 Task: Change Off Slow Key To Fast
Action: Mouse moved to (47, 16)
Screenshot: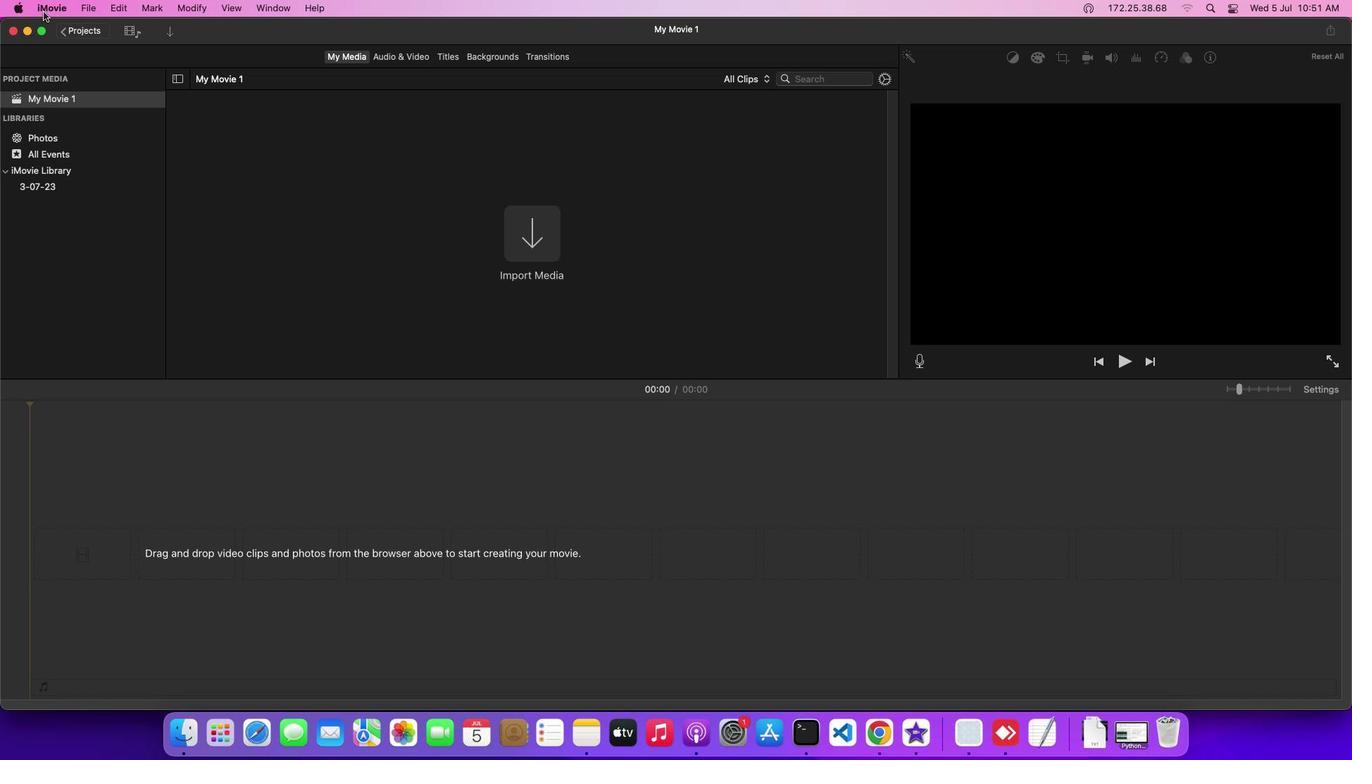 
Action: Mouse pressed left at (47, 16)
Screenshot: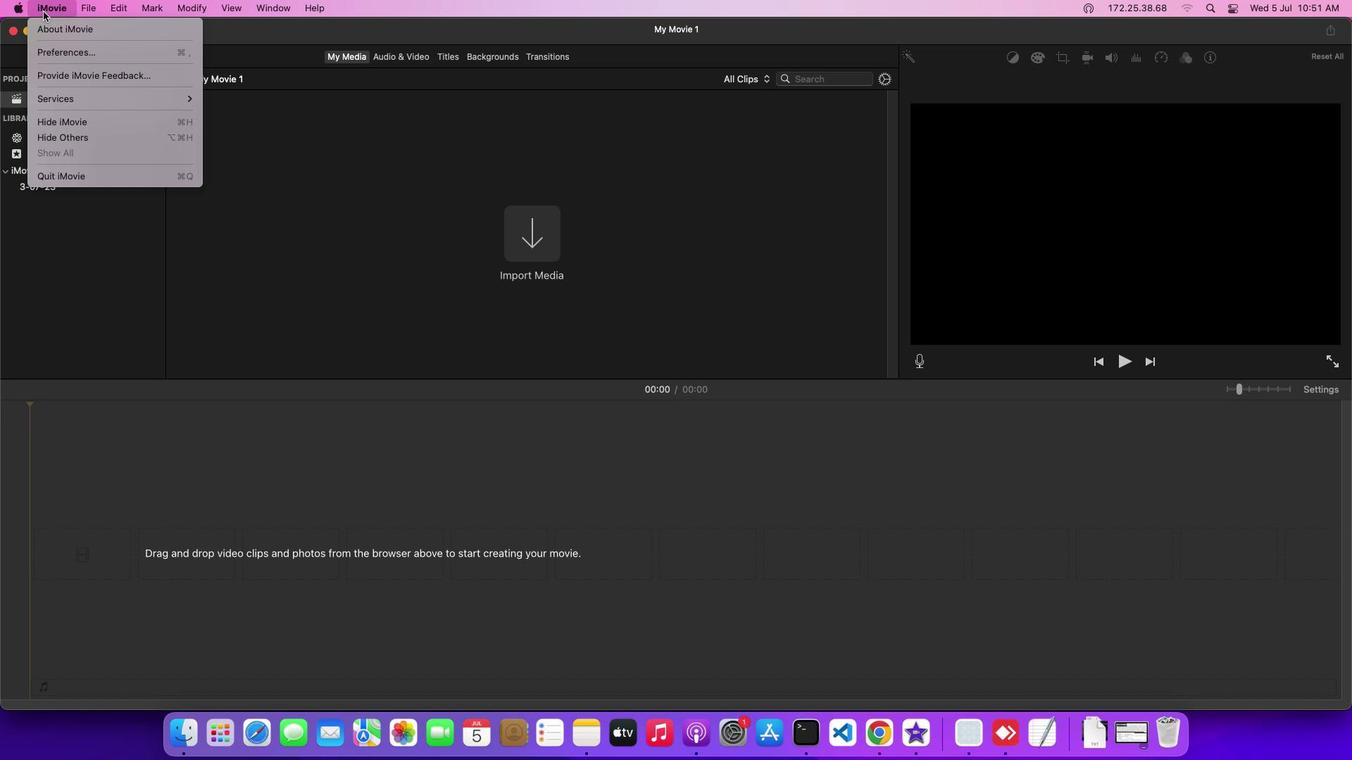 
Action: Mouse moved to (49, 99)
Screenshot: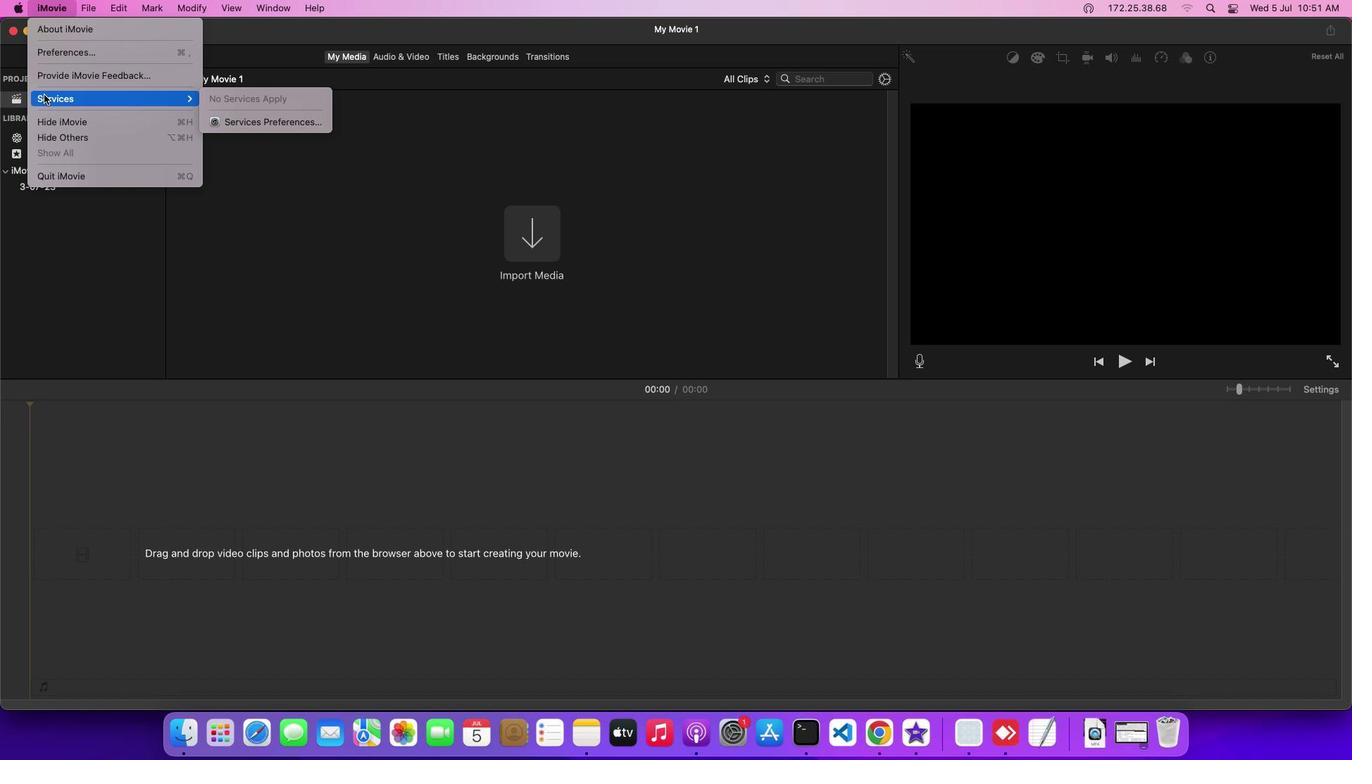 
Action: Mouse pressed left at (49, 99)
Screenshot: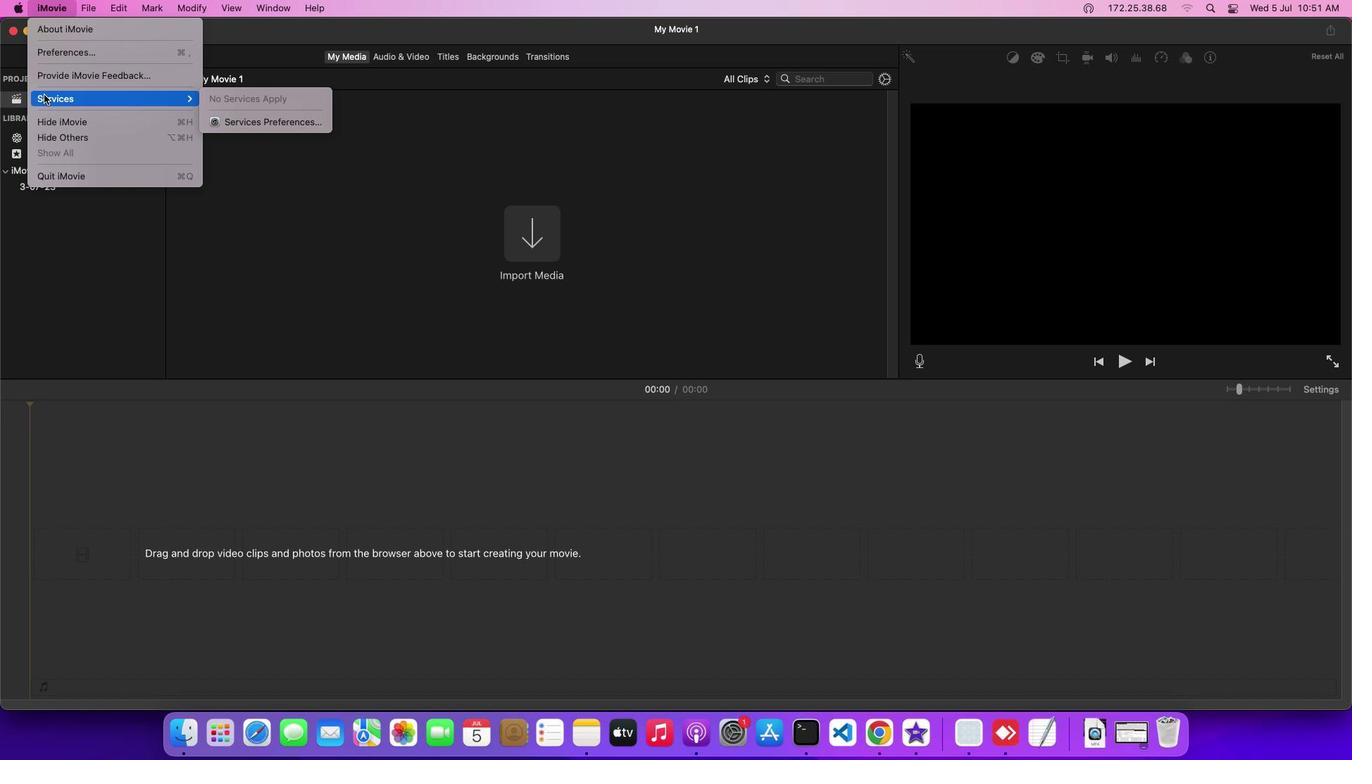 
Action: Mouse moved to (256, 128)
Screenshot: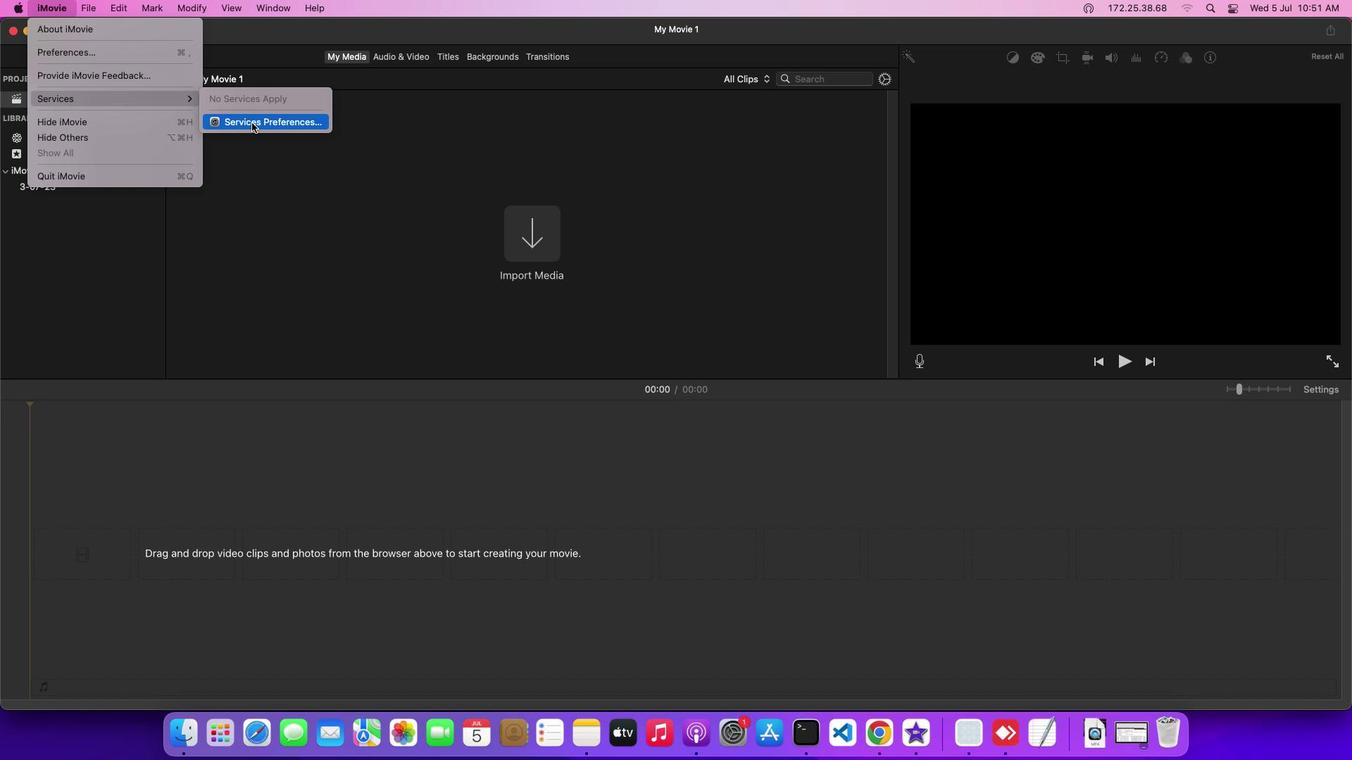 
Action: Mouse pressed left at (256, 128)
Screenshot: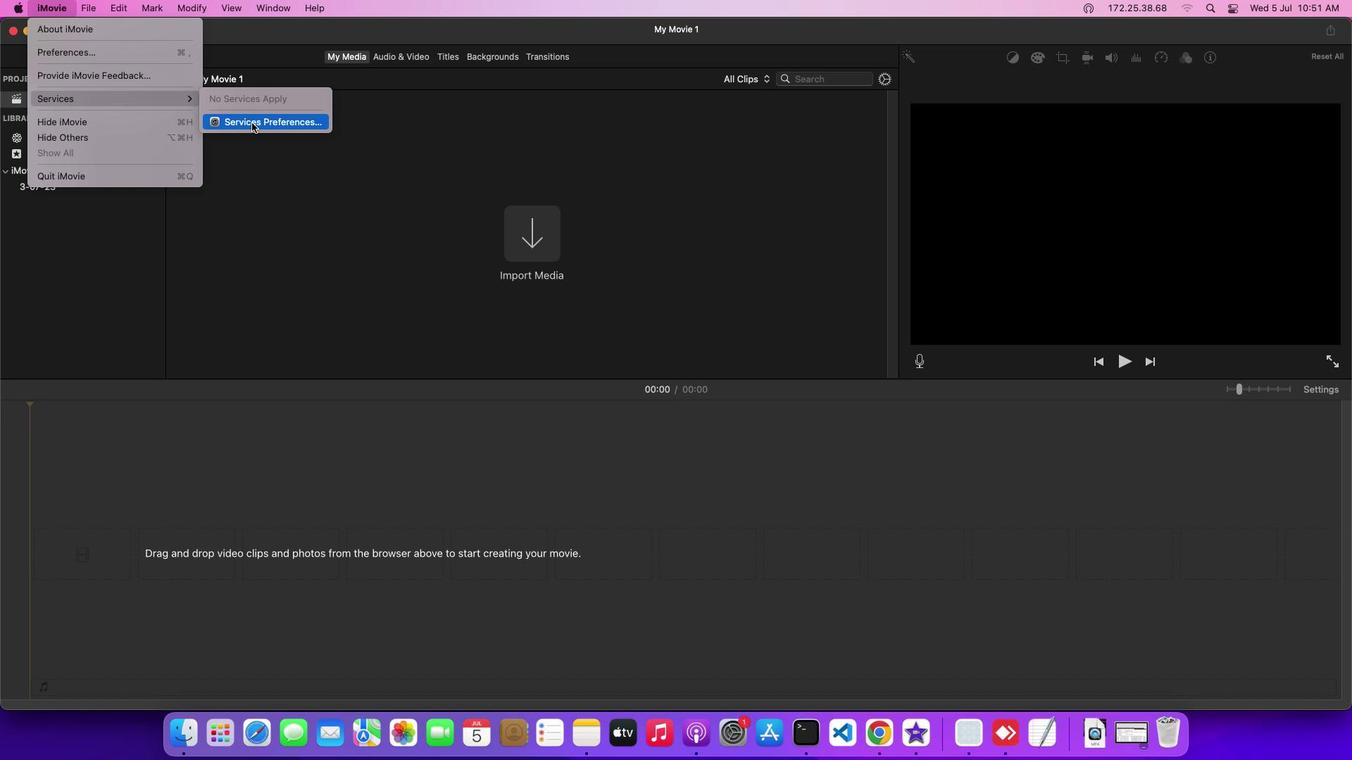 
Action: Mouse moved to (664, 214)
Screenshot: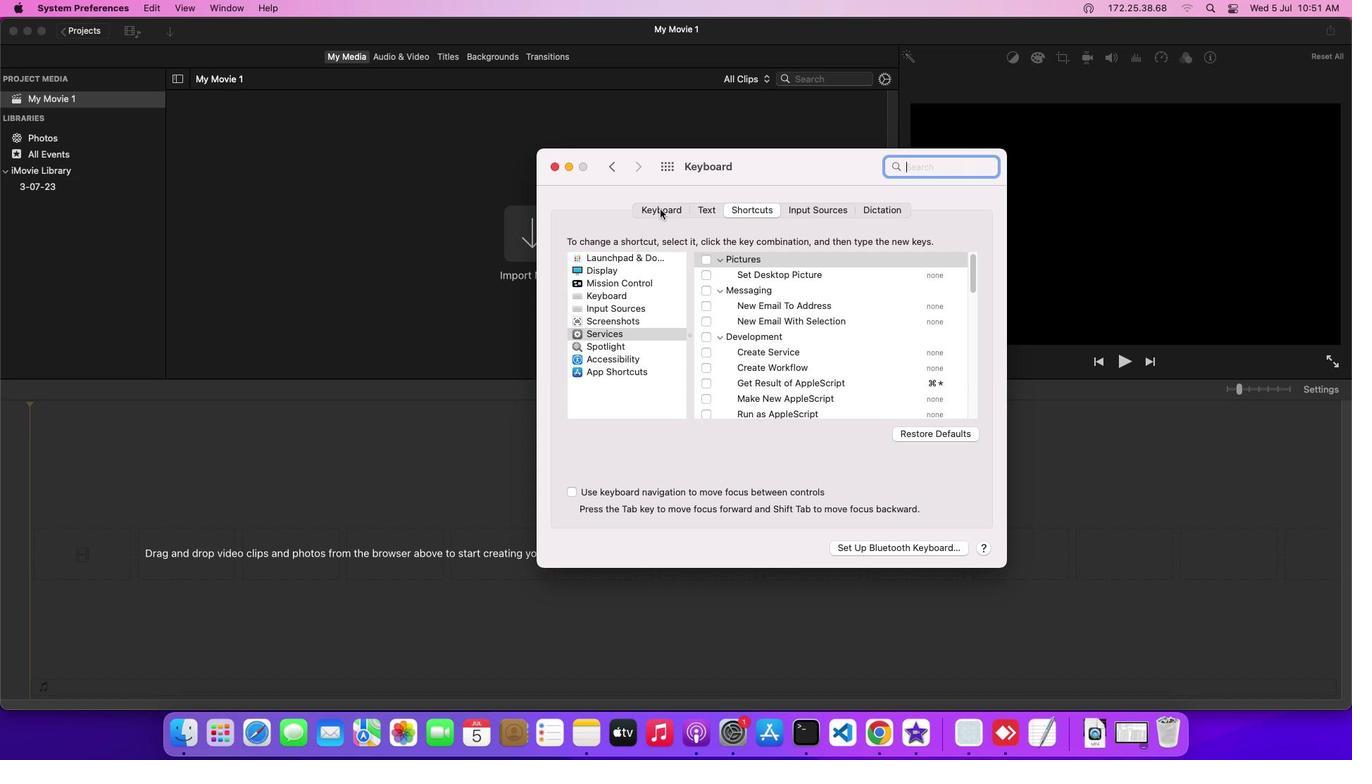 
Action: Mouse pressed left at (664, 214)
Screenshot: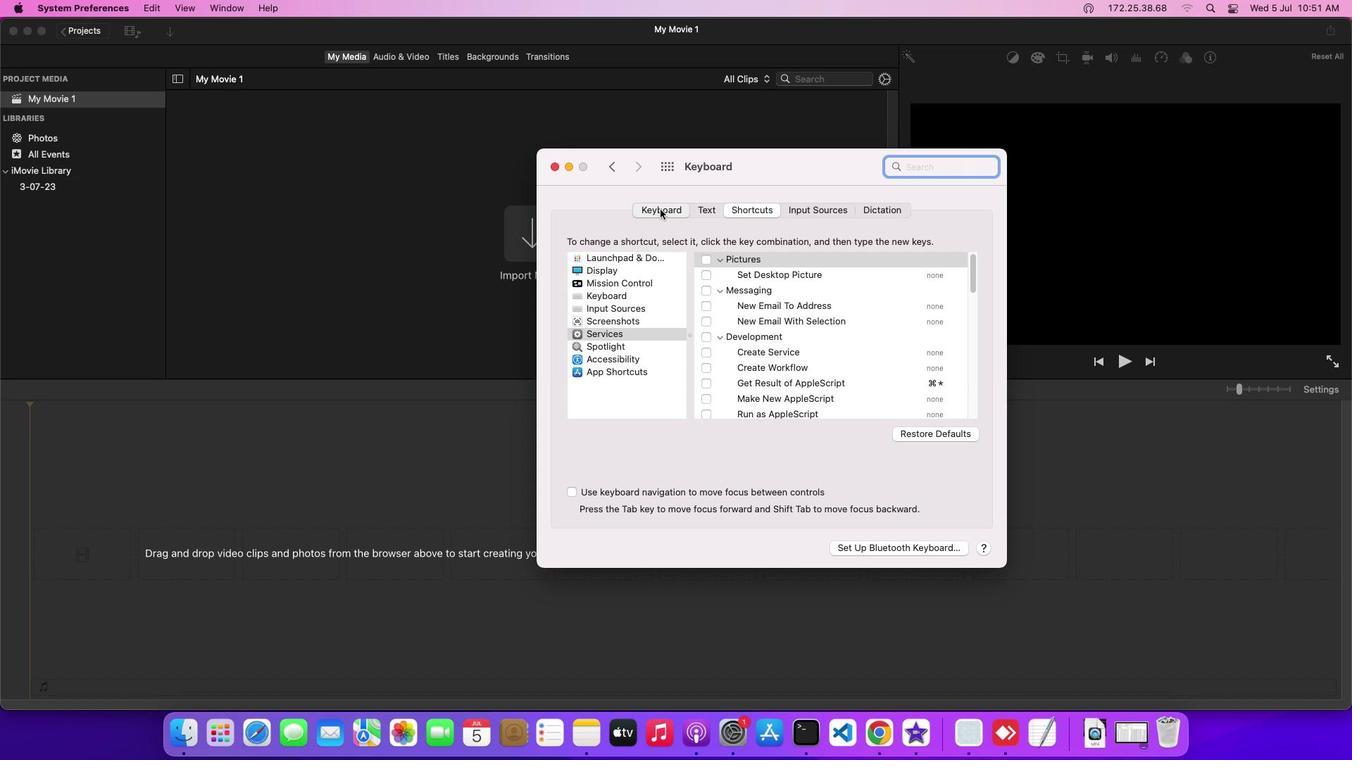 
Action: Mouse moved to (641, 268)
Screenshot: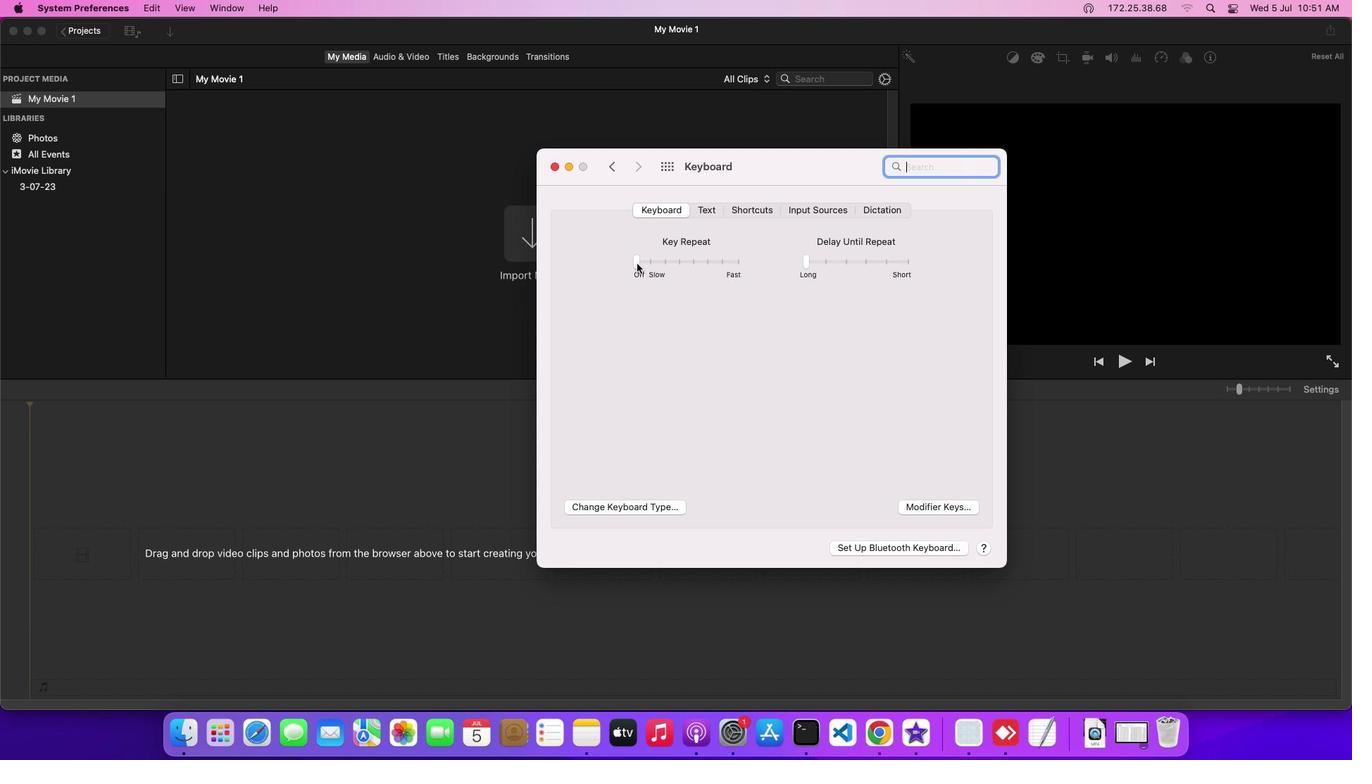 
Action: Mouse pressed left at (641, 268)
Screenshot: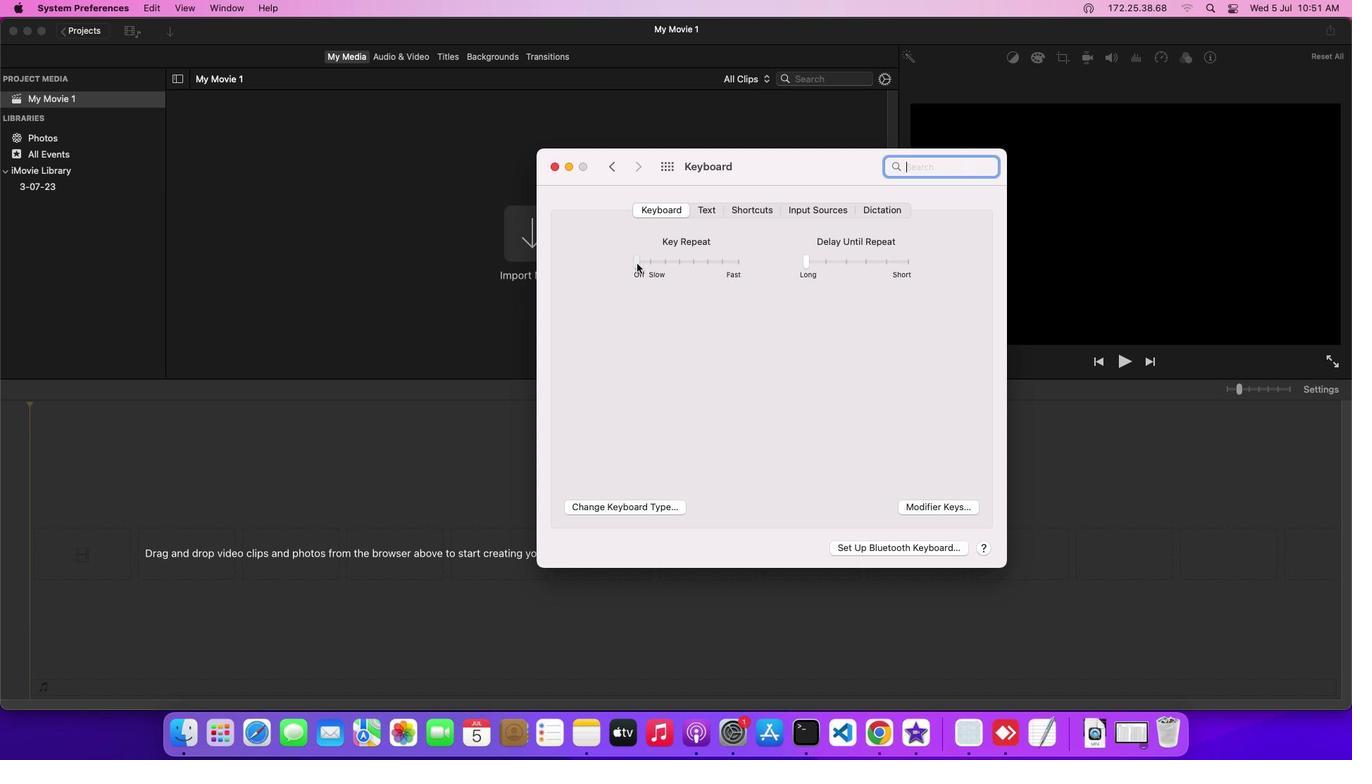 
Action: Mouse moved to (742, 274)
Screenshot: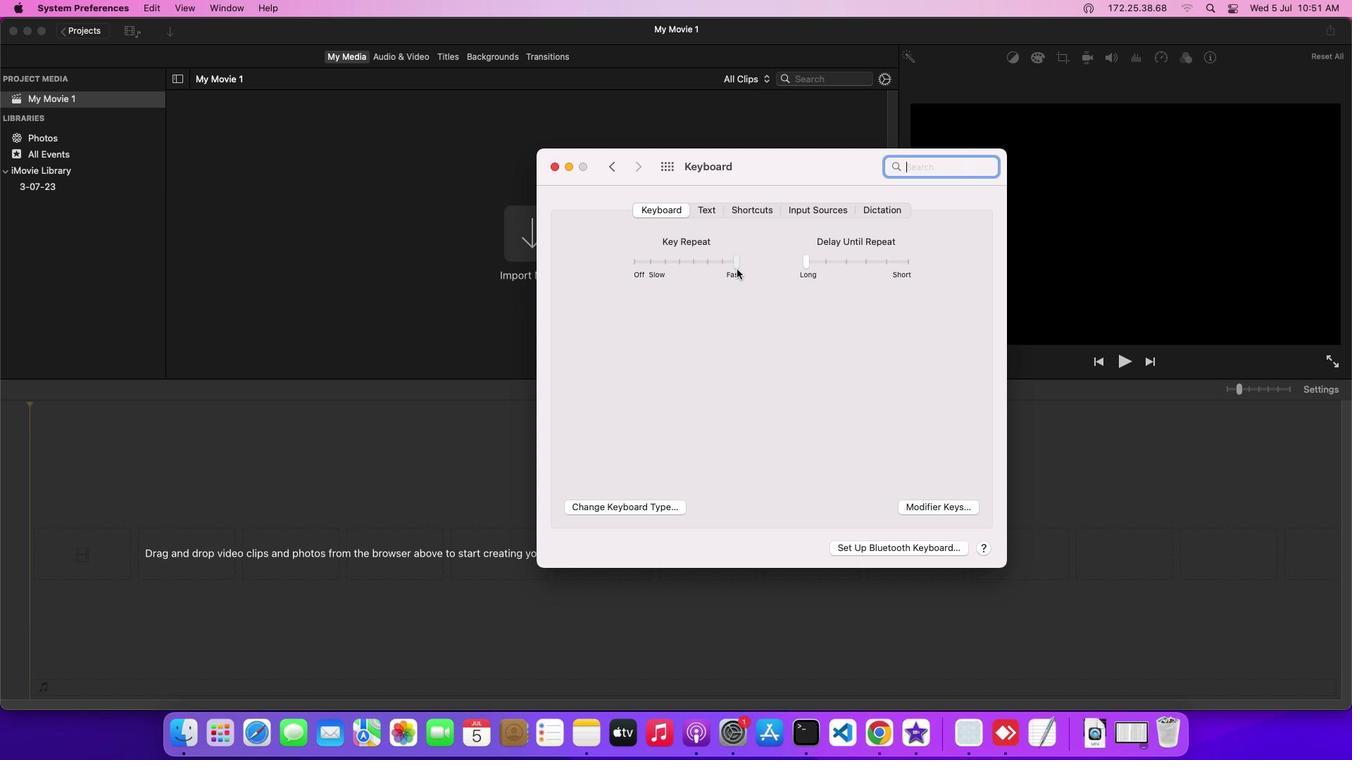 
